 Task: Search for boat rental options in Key West, Florida, and Miami, Florida.
Action: Mouse moved to (139, 72)
Screenshot: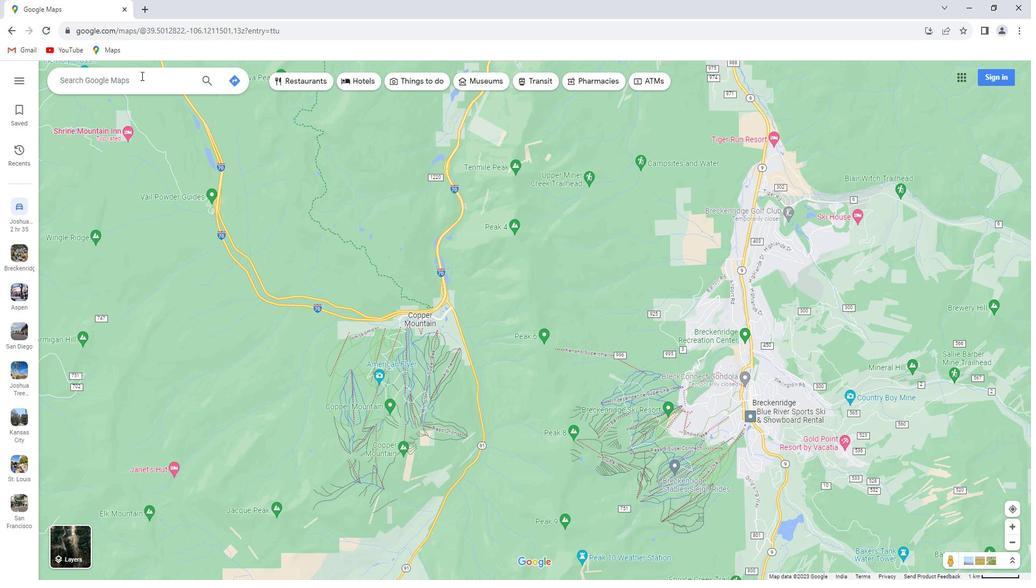 
Action: Mouse pressed left at (139, 72)
Screenshot: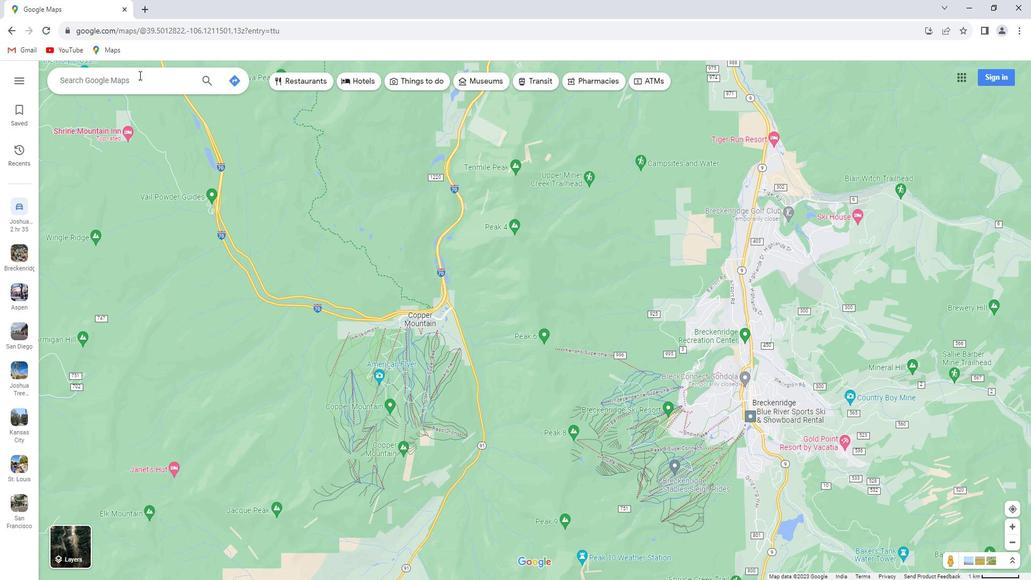 
Action: Key pressed <Key.shift>Key<Key.space><Key.shift>West,<Key.space><Key.shift>florida<Key.enter>
Screenshot: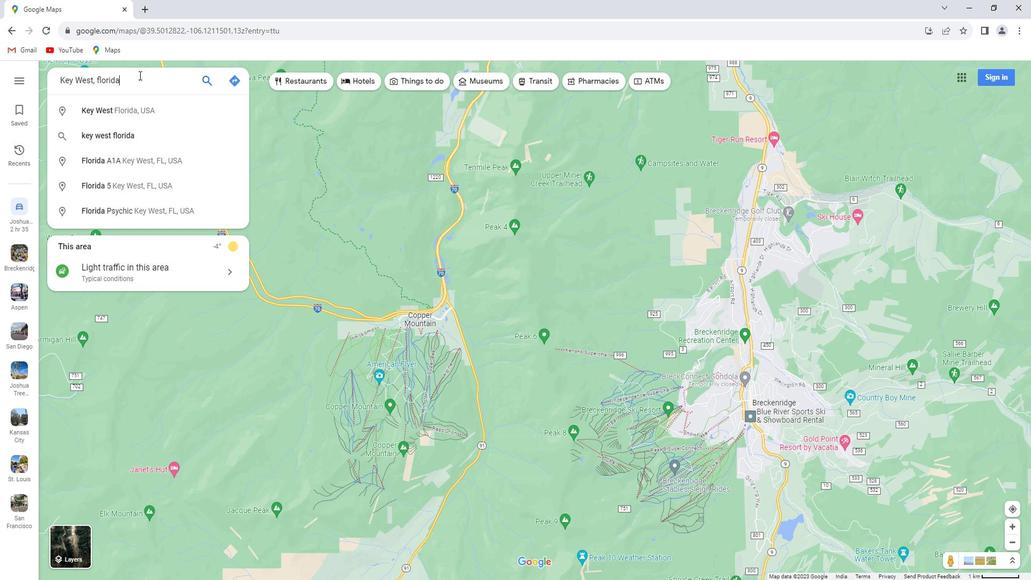 
Action: Mouse moved to (141, 260)
Screenshot: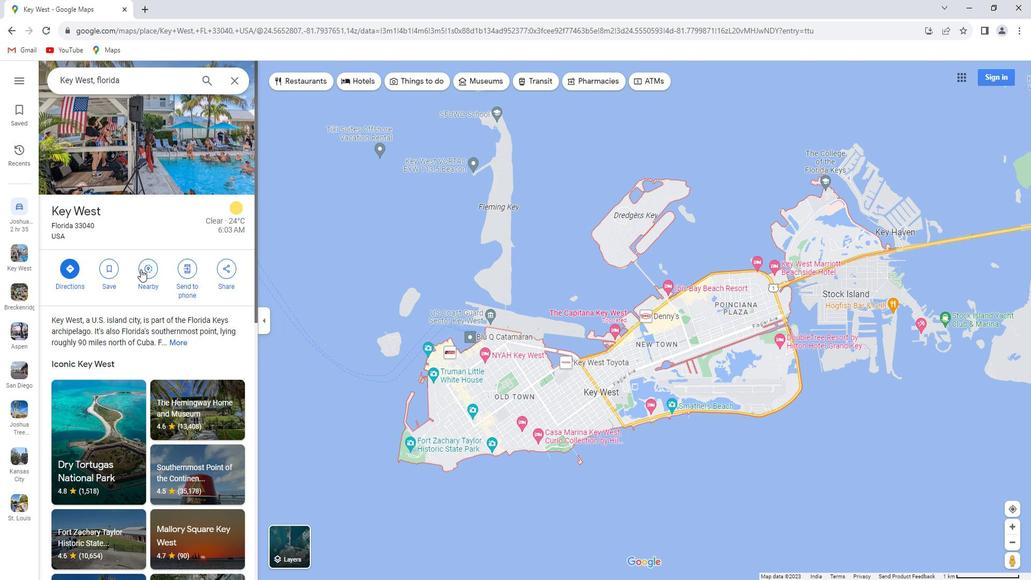 
Action: Mouse pressed left at (141, 260)
Screenshot: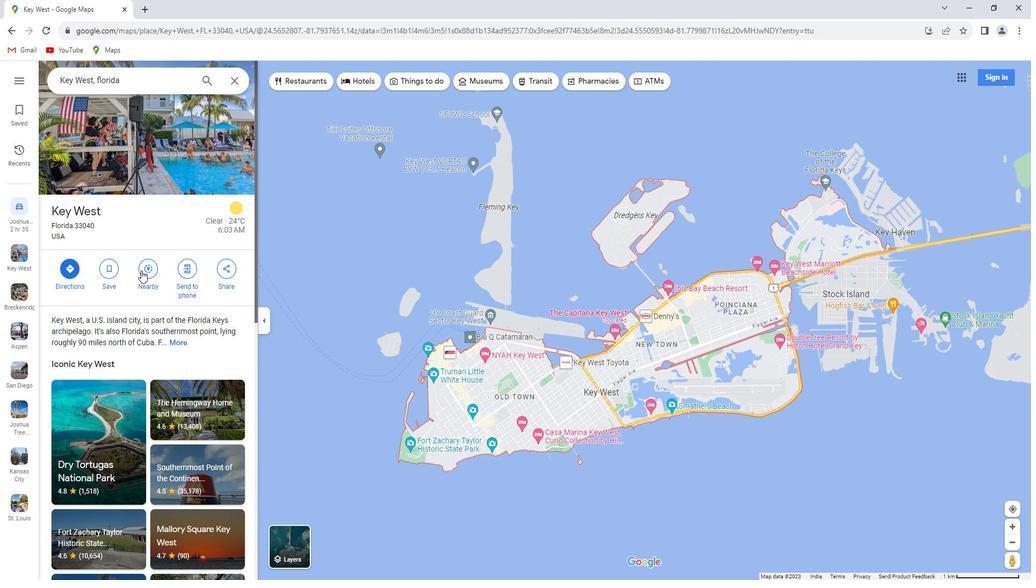 
Action: Mouse moved to (140, 261)
Screenshot: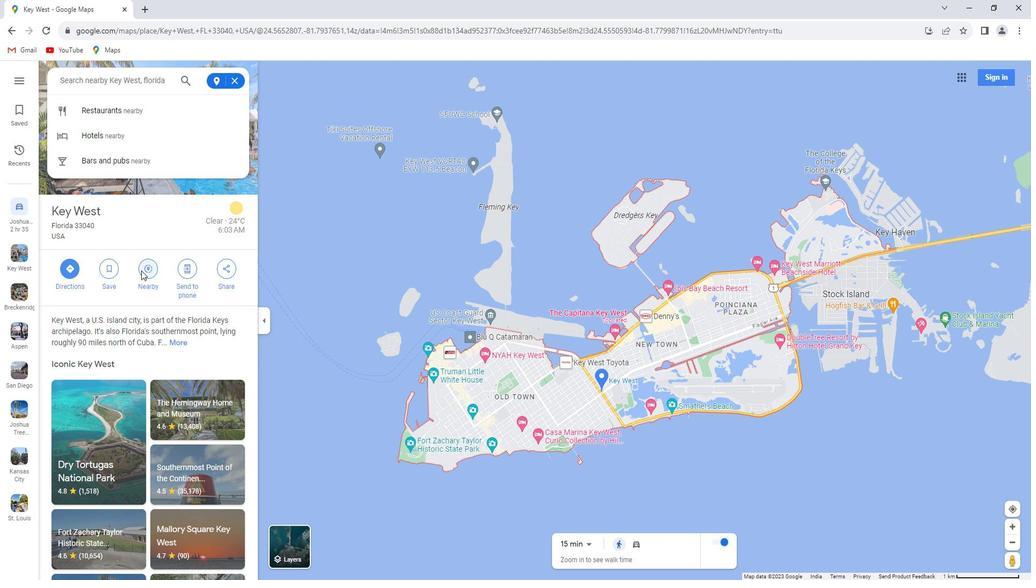 
Action: Key pressed boat<Key.space>rental<Key.enter>
Screenshot: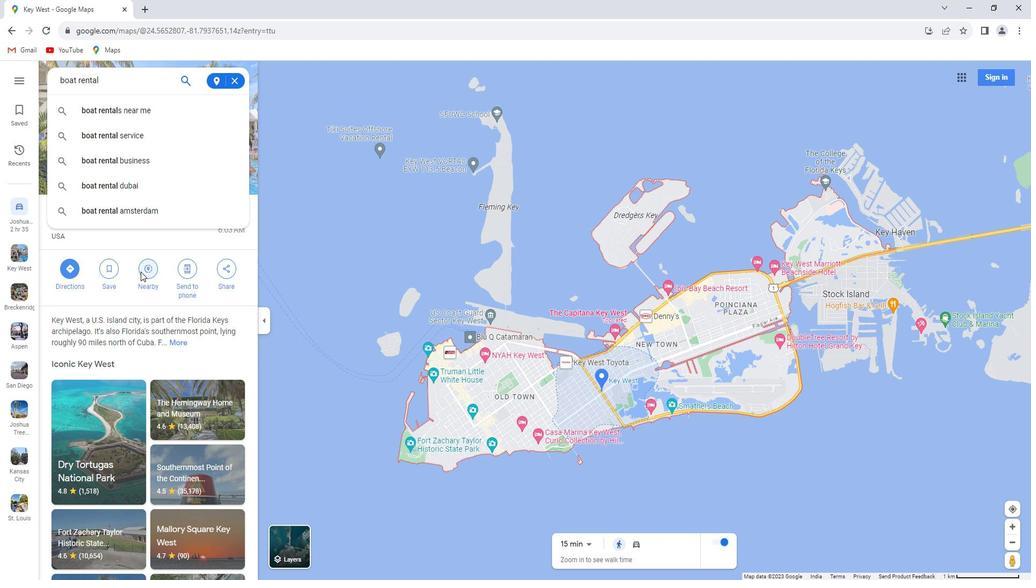 
Action: Mouse moved to (230, 76)
Screenshot: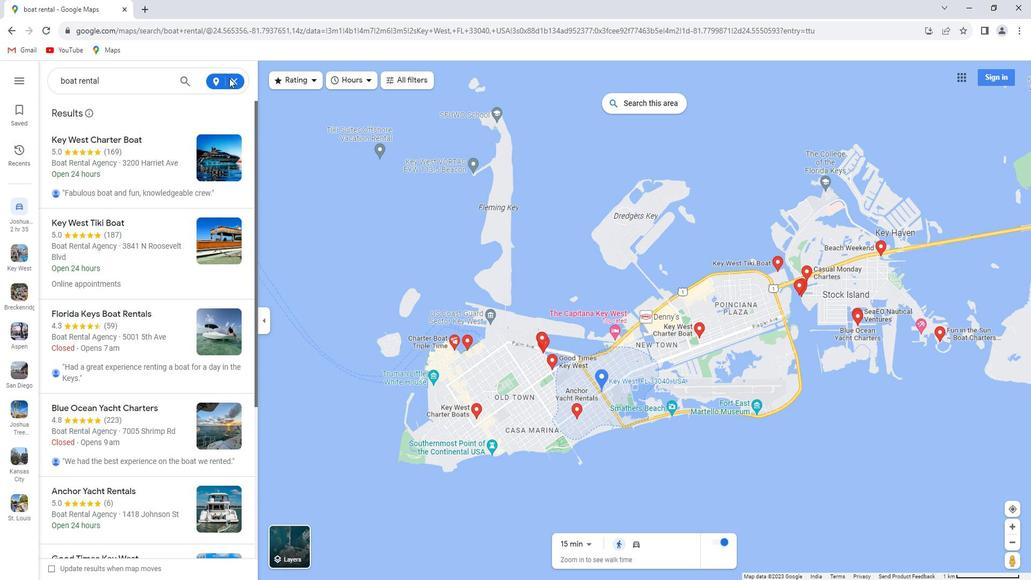 
Action: Mouse pressed left at (230, 76)
Screenshot: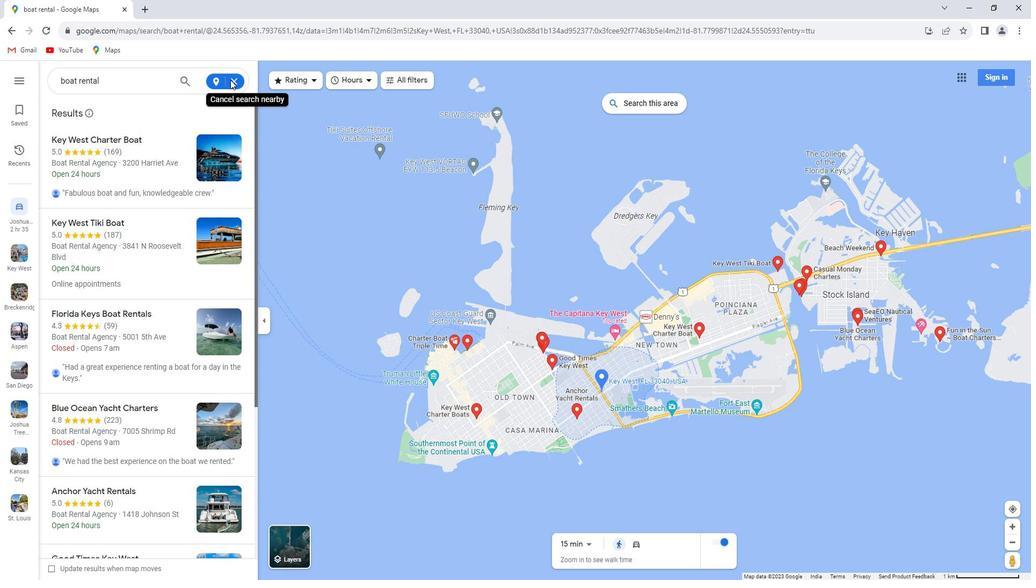 
Action: Mouse moved to (228, 80)
Screenshot: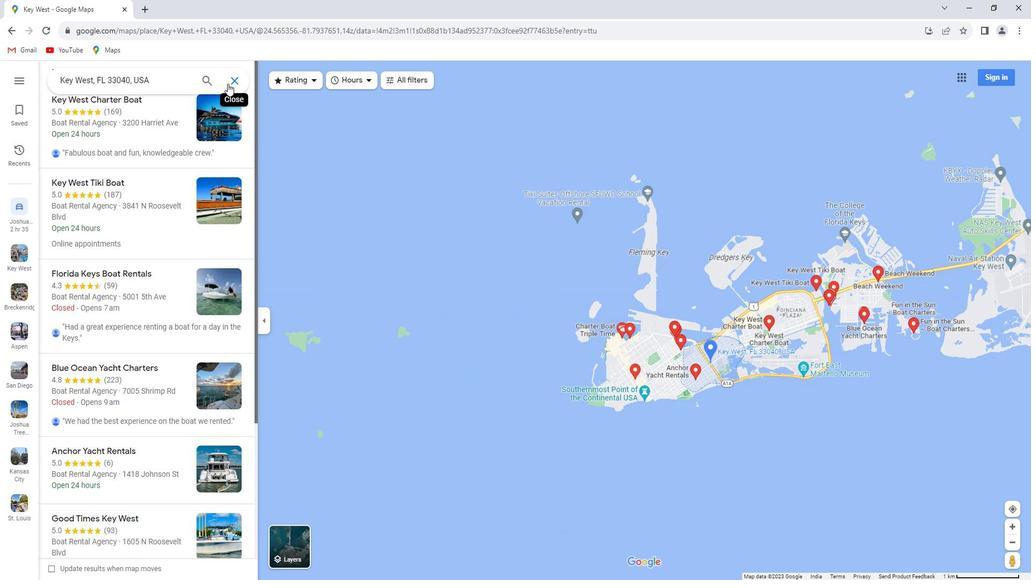 
Action: Mouse pressed left at (228, 80)
Screenshot: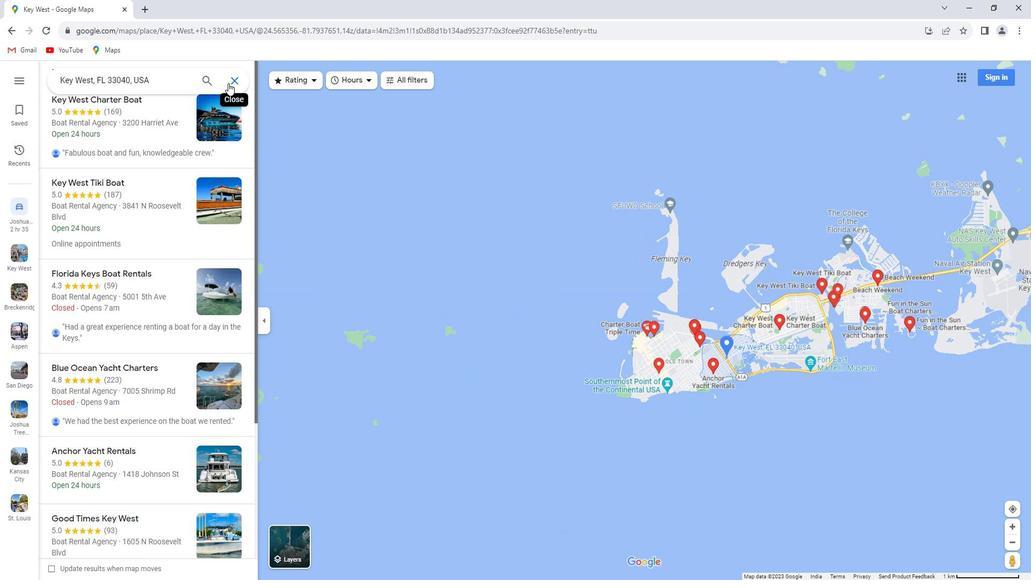 
Action: Mouse moved to (158, 87)
Screenshot: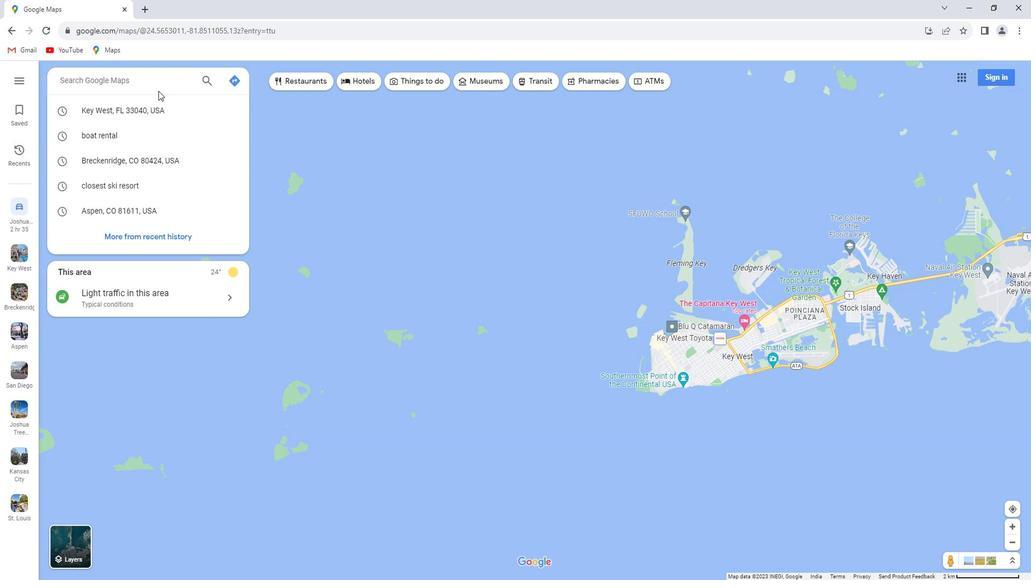 
Action: Key pressed <Key.shift>Miami,<Key.space><Key.shift>Florida<Key.enter>
Screenshot: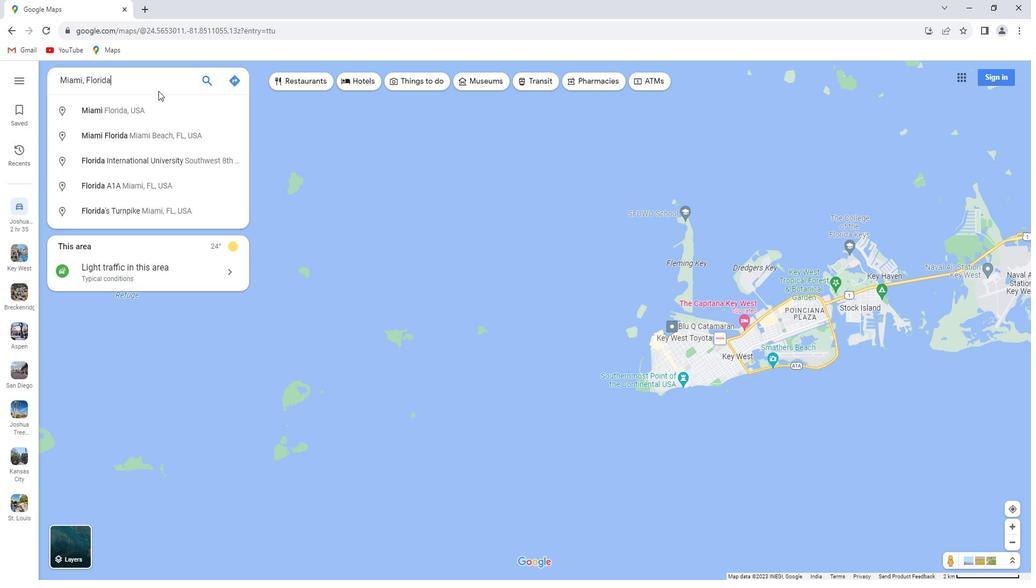 
Action: Mouse moved to (154, 255)
Screenshot: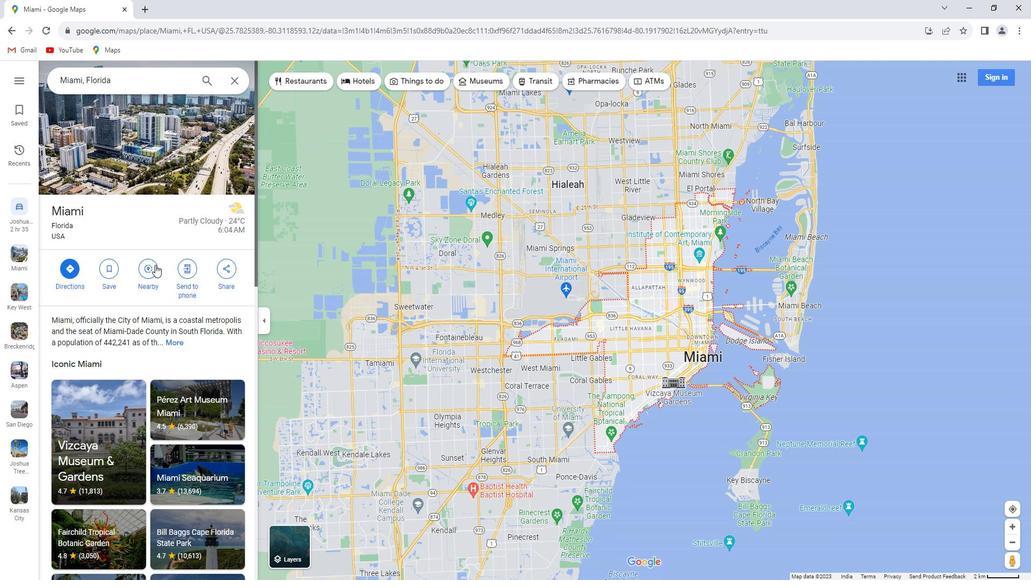 
Action: Mouse pressed left at (154, 255)
Screenshot: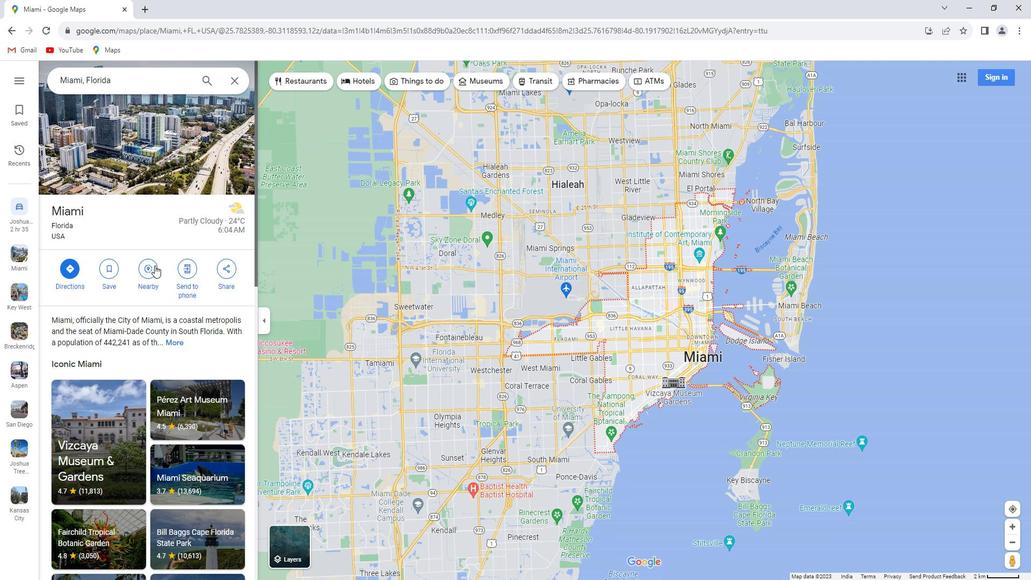 
Action: Mouse moved to (135, 232)
Screenshot: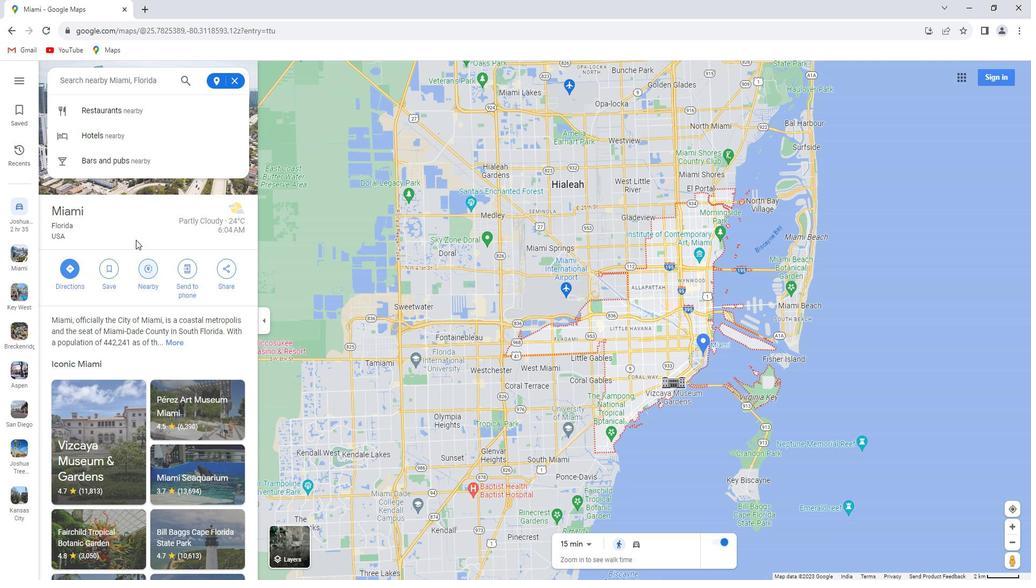 
Action: Key pressed boat<Key.space>rental<Key.enter>
Screenshot: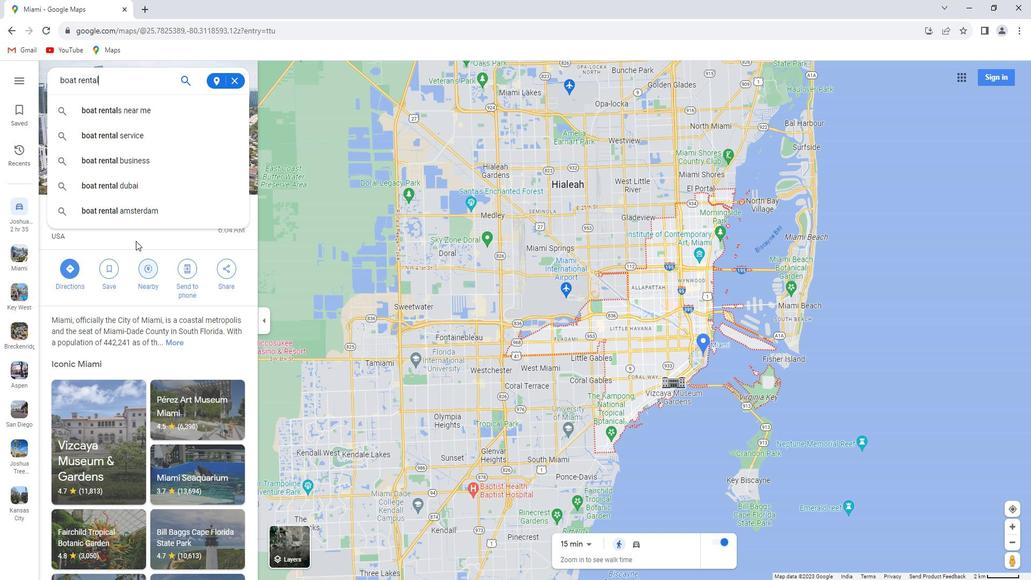 
Action: Mouse moved to (181, 233)
Screenshot: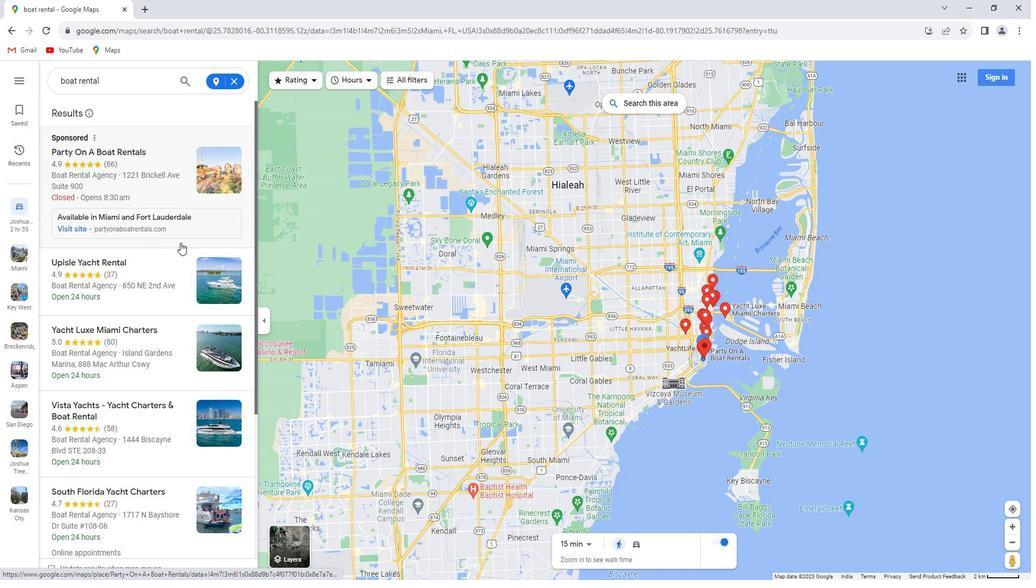 
